 Task: Add Vita Coco Pure Coconut Water to the cart.
Action: Mouse pressed left at (14, 147)
Screenshot: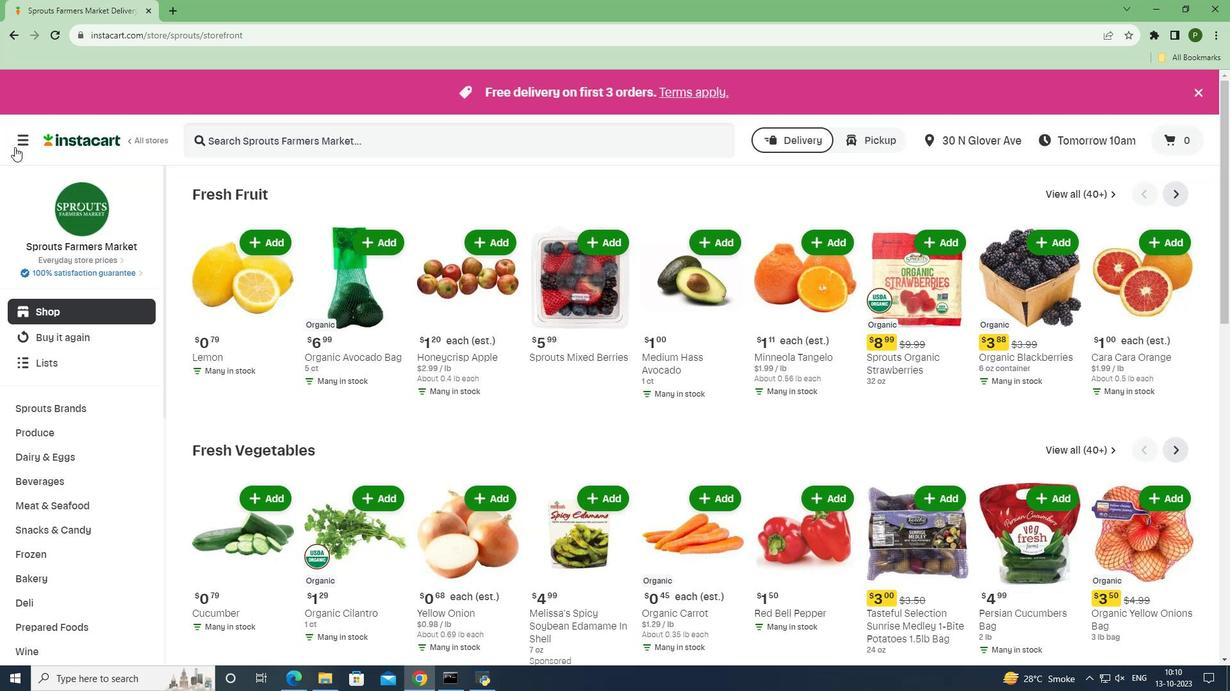 
Action: Mouse moved to (42, 335)
Screenshot: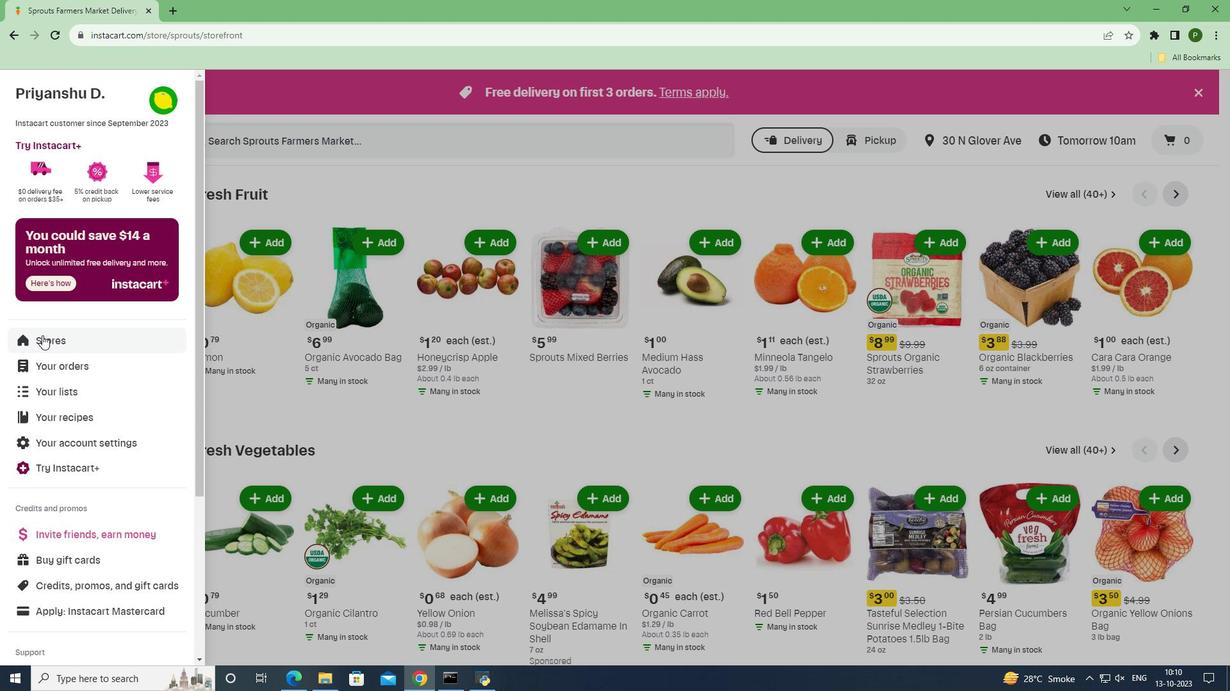 
Action: Mouse pressed left at (42, 335)
Screenshot: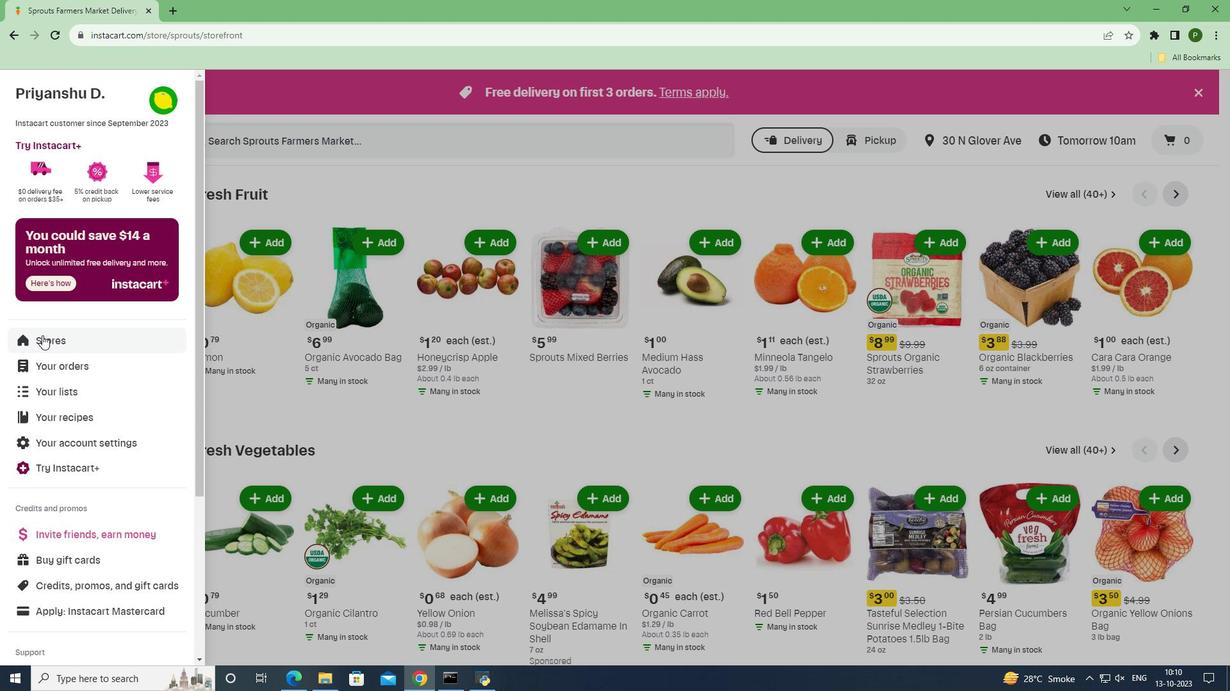 
Action: Mouse moved to (292, 143)
Screenshot: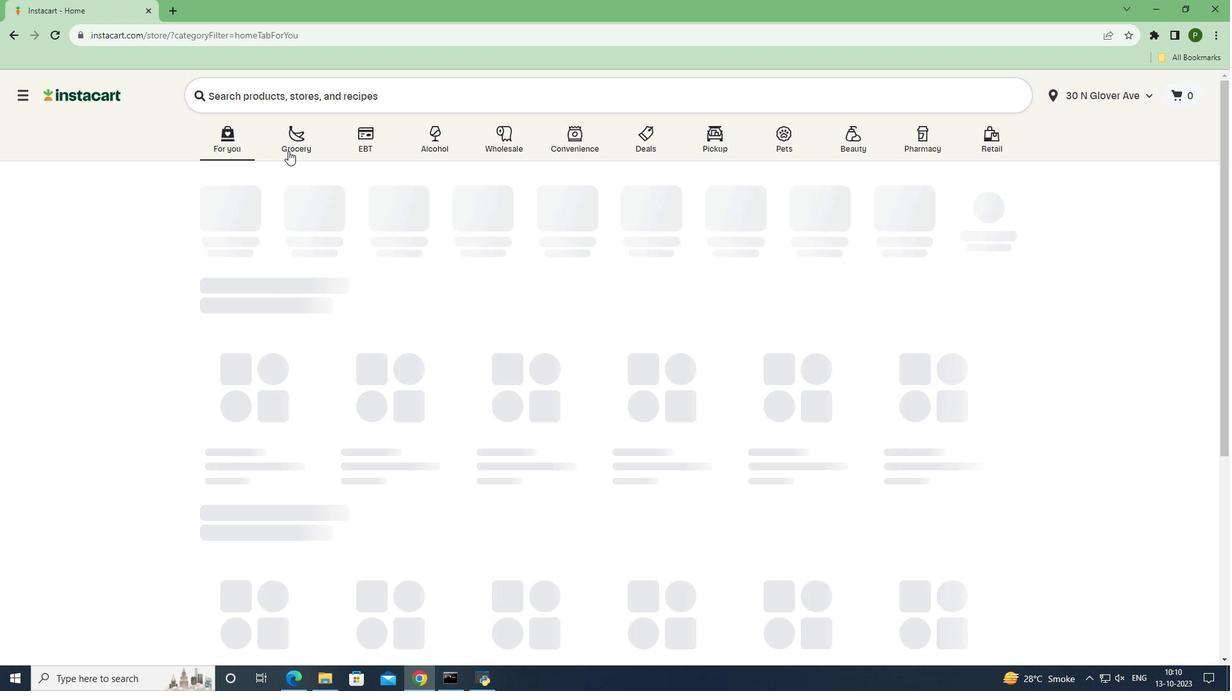 
Action: Mouse pressed left at (292, 143)
Screenshot: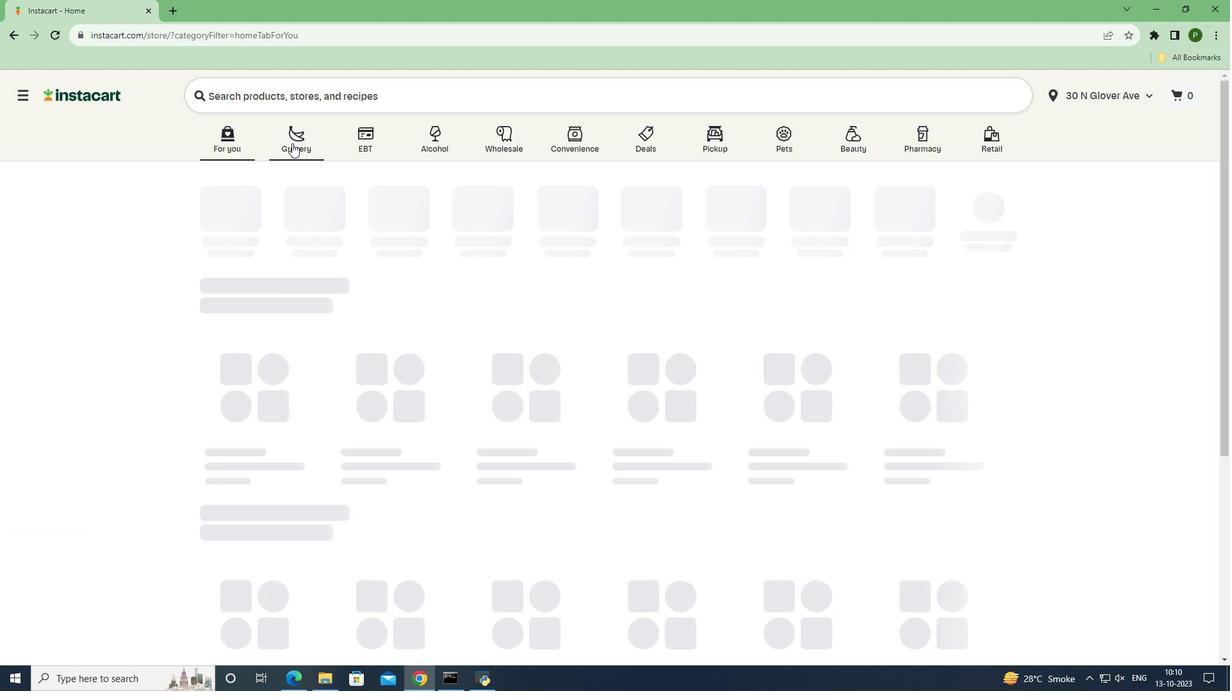 
Action: Mouse moved to (789, 287)
Screenshot: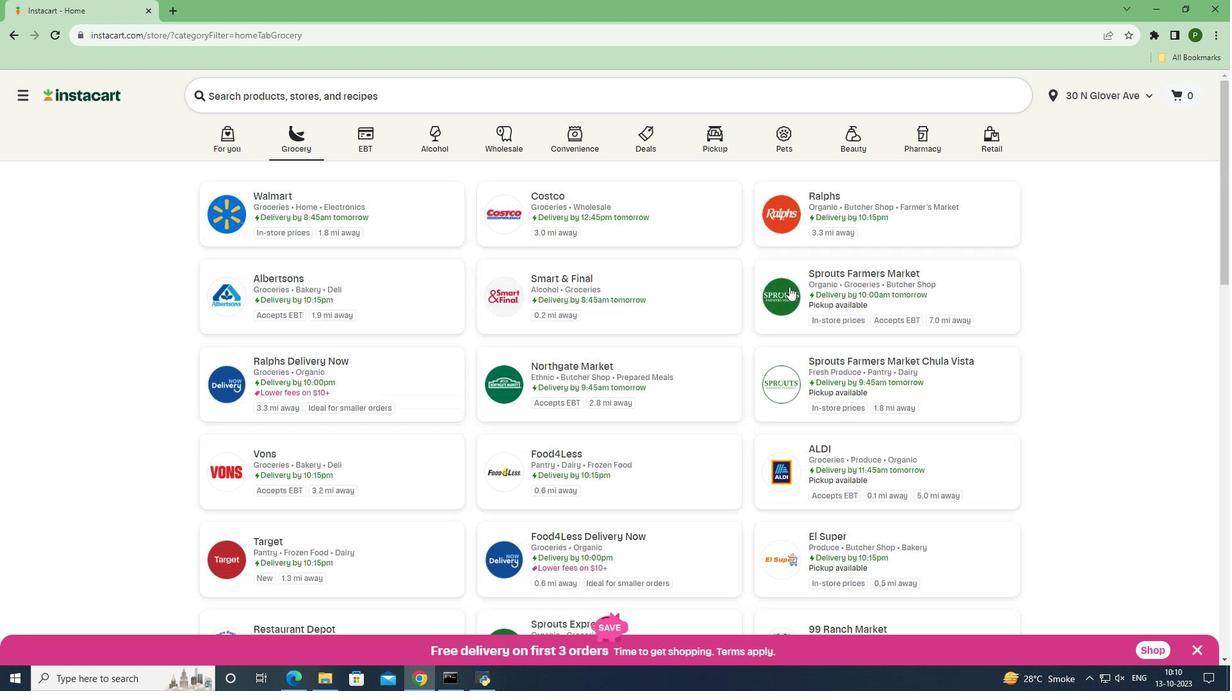 
Action: Mouse pressed left at (789, 287)
Screenshot: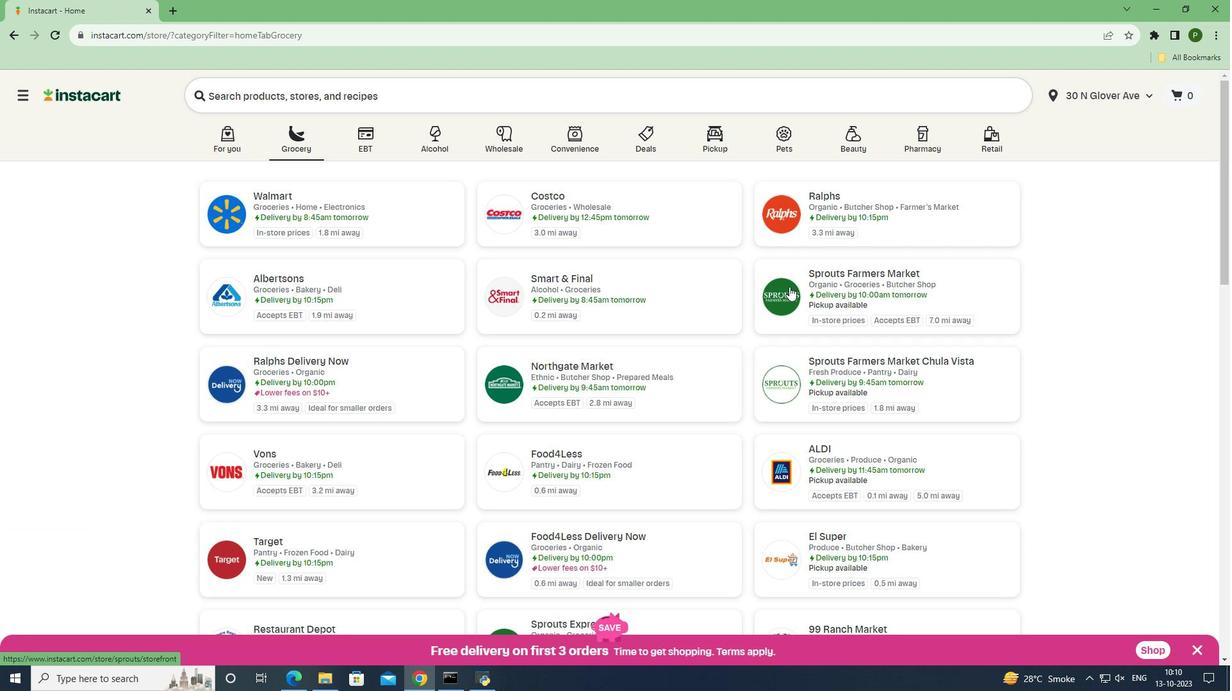 
Action: Mouse moved to (65, 490)
Screenshot: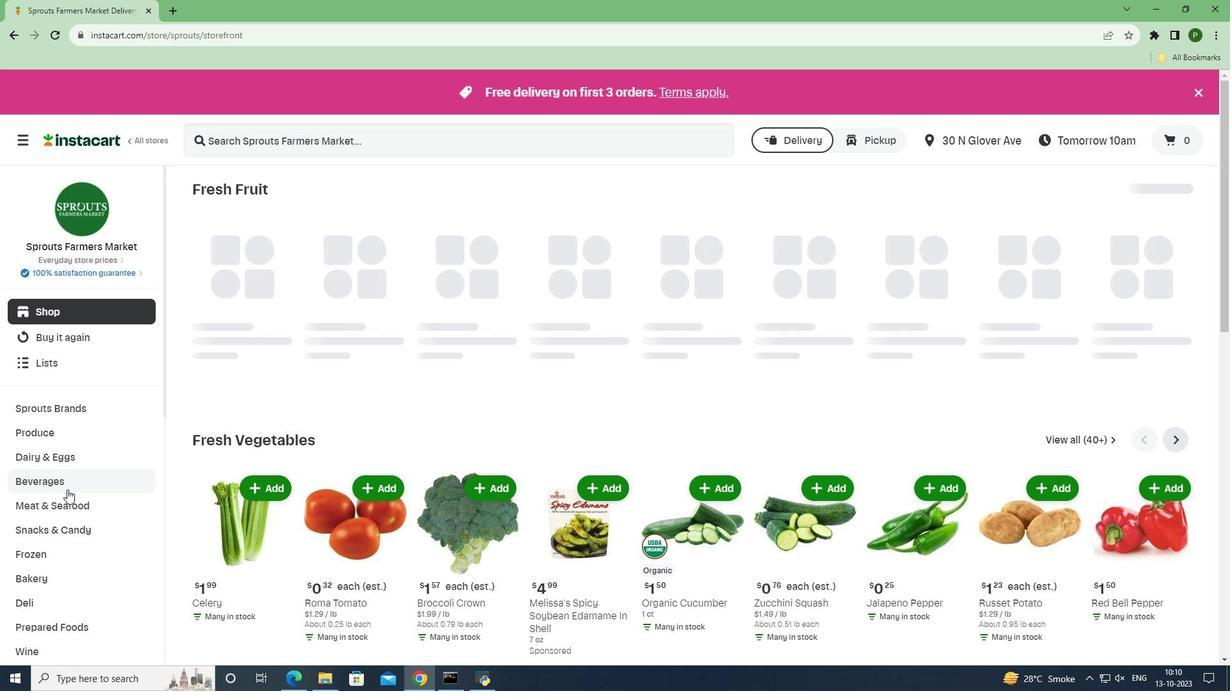 
Action: Mouse pressed left at (65, 490)
Screenshot: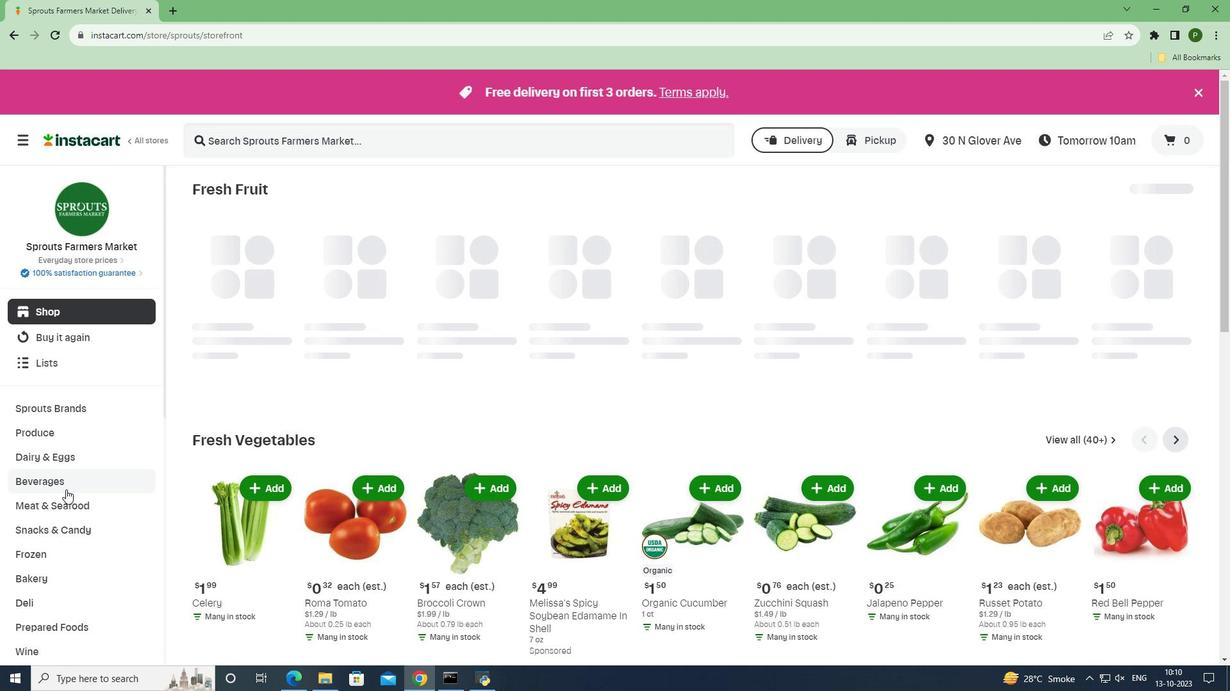 
Action: Mouse moved to (720, 224)
Screenshot: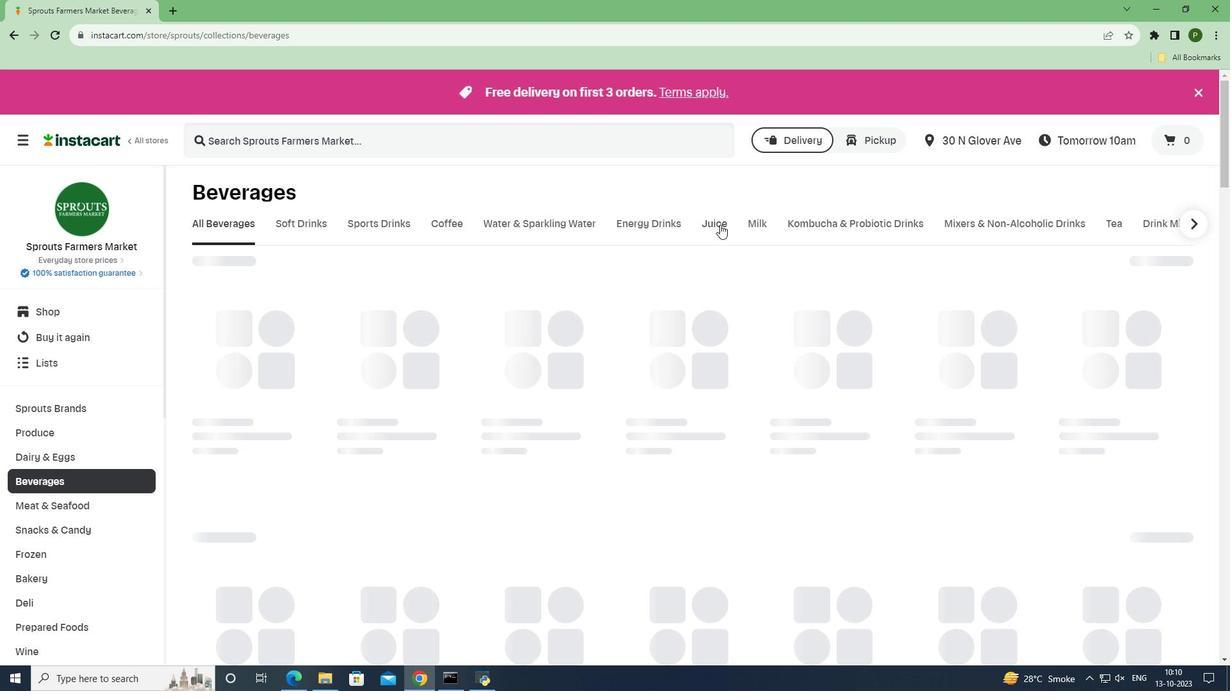 
Action: Mouse pressed left at (720, 224)
Screenshot: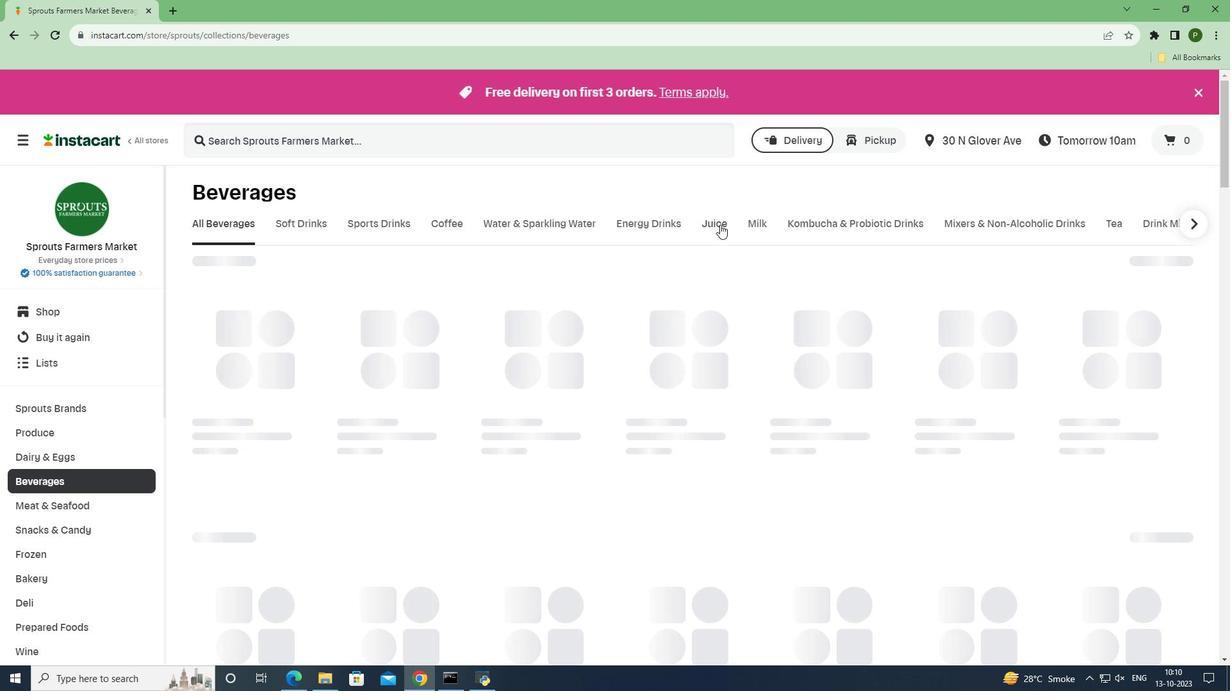 
Action: Mouse moved to (354, 144)
Screenshot: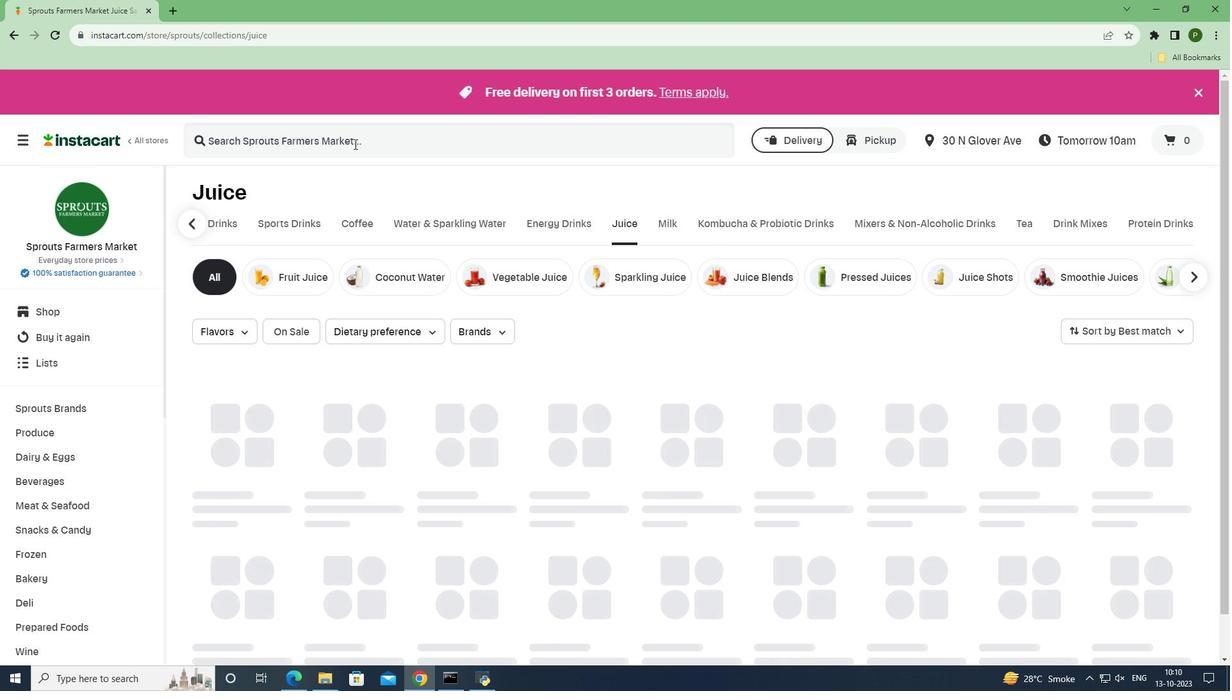 
Action: Mouse pressed left at (354, 144)
Screenshot: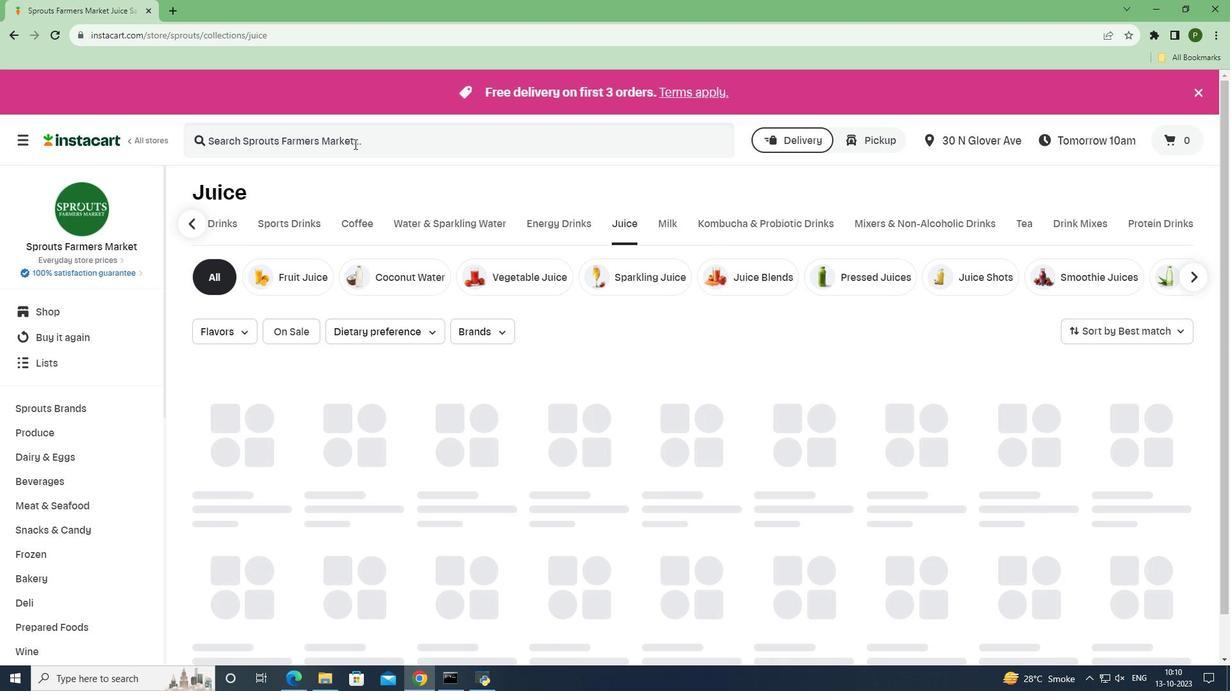 
Action: Key pressed <Key.caps_lock>V<Key.caps_lock>ita<Key.space><Key.caps_lock>C<Key.caps_lock>oco<Key.space><Key.caps_lock>P<Key.caps_lock>ure<Key.space><Key.caps_lock>C<Key.caps_lock>oconut<Key.space><Key.caps_lock>W<Key.caps_lock>ater<Key.space><Key.enter>
Screenshot: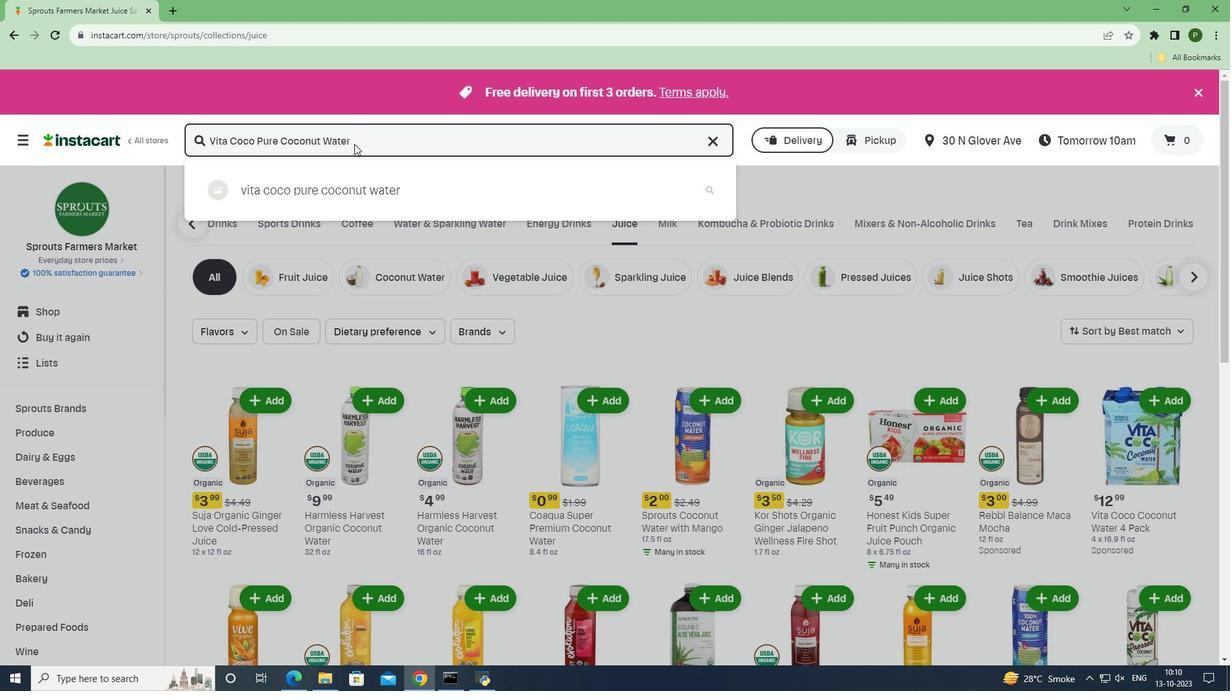 
Action: Mouse moved to (533, 272)
Screenshot: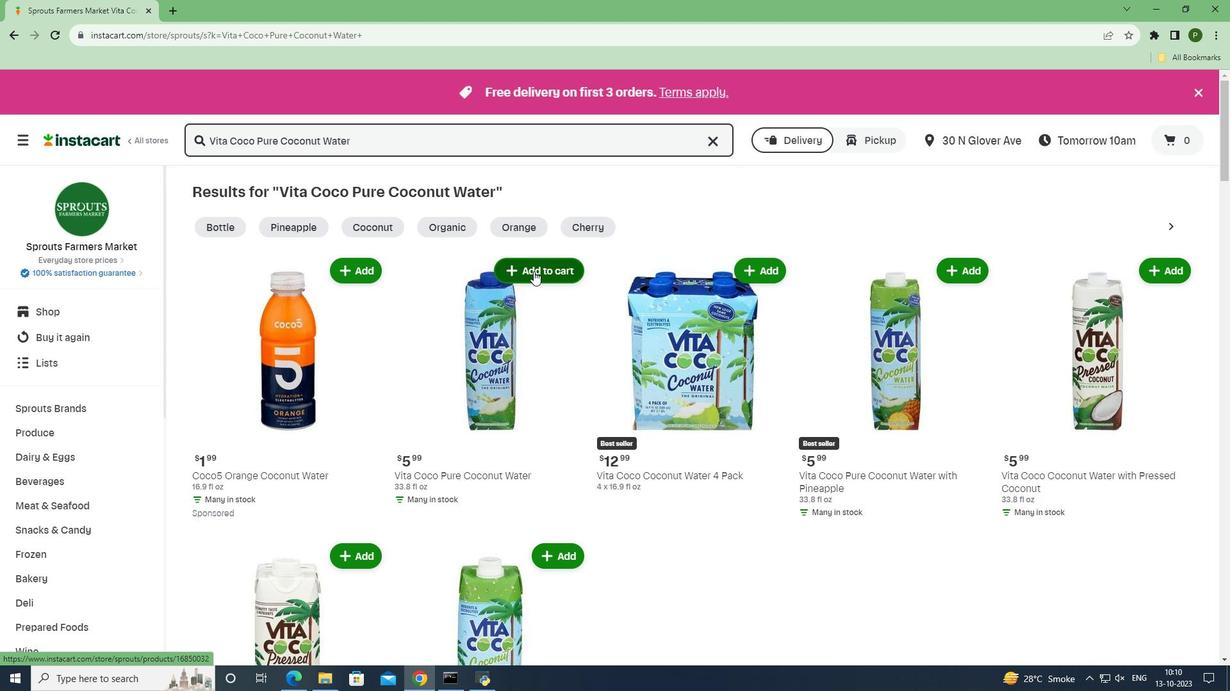 
Action: Mouse pressed left at (533, 272)
Screenshot: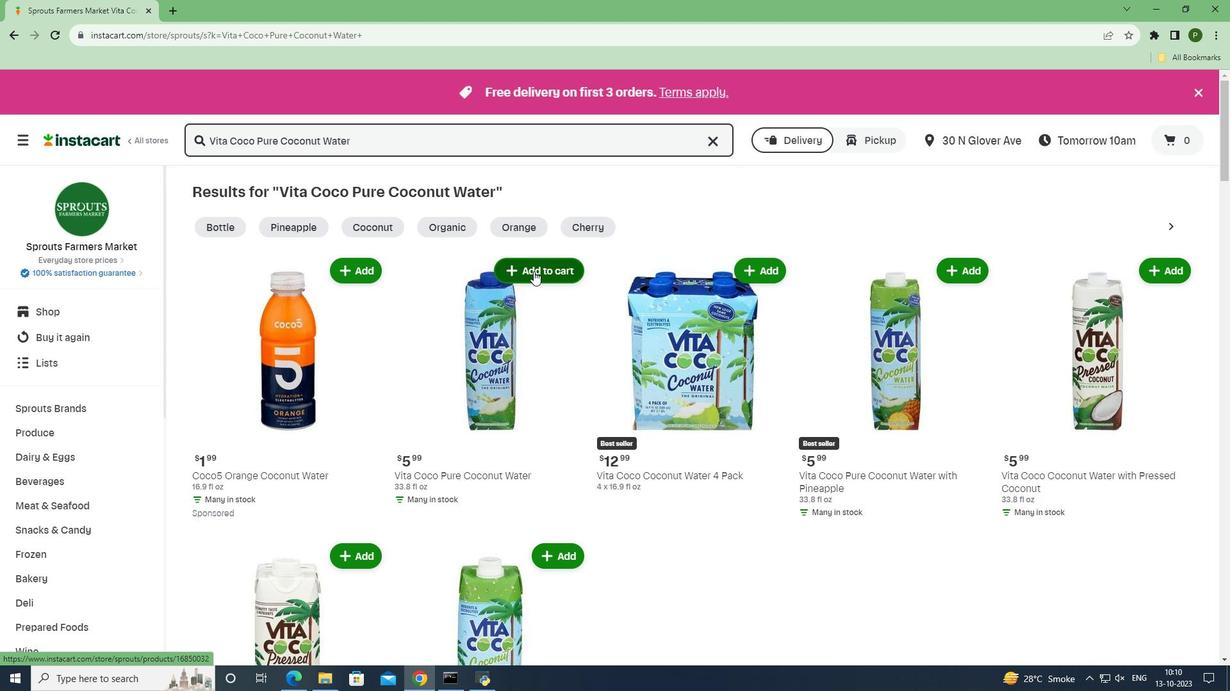 
Action: Mouse moved to (578, 349)
Screenshot: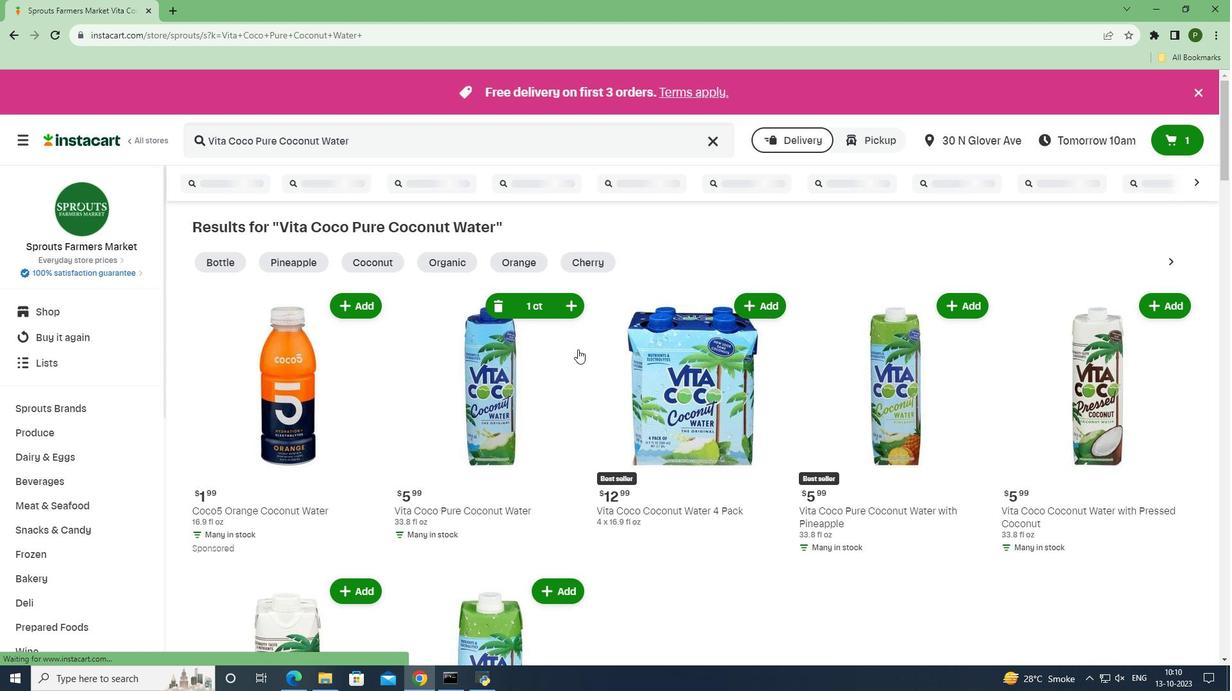 
